 Task: Change the configuration of the board layout of the mark's project to sort by "Labels" in descending order.
Action: Mouse moved to (260, 225)
Screenshot: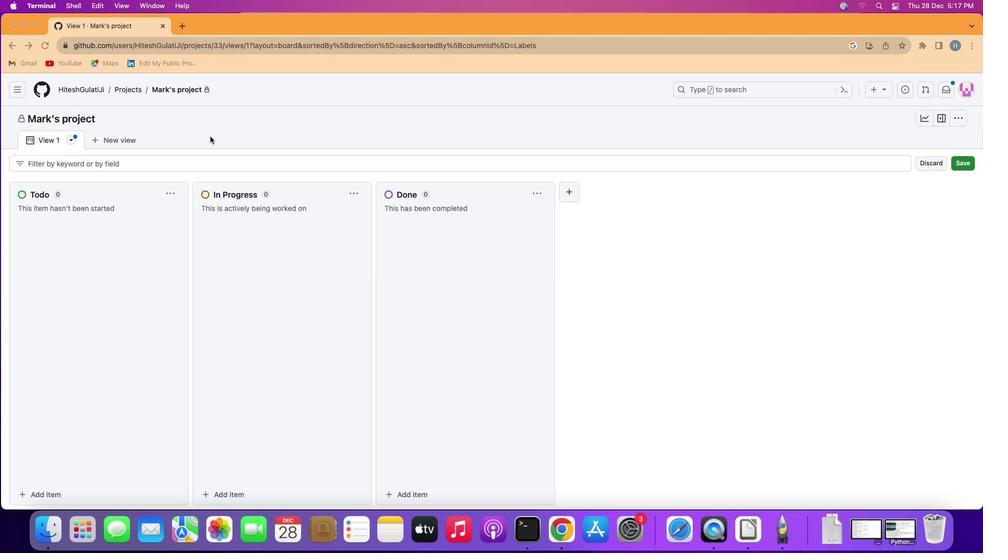 
Action: Mouse pressed left at (260, 225)
Screenshot: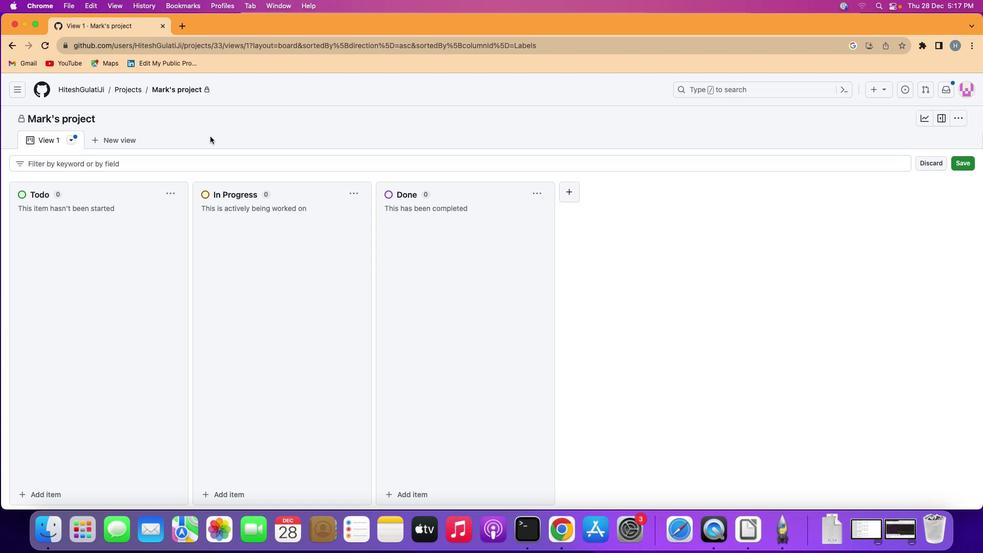 
Action: Mouse moved to (81, 225)
Screenshot: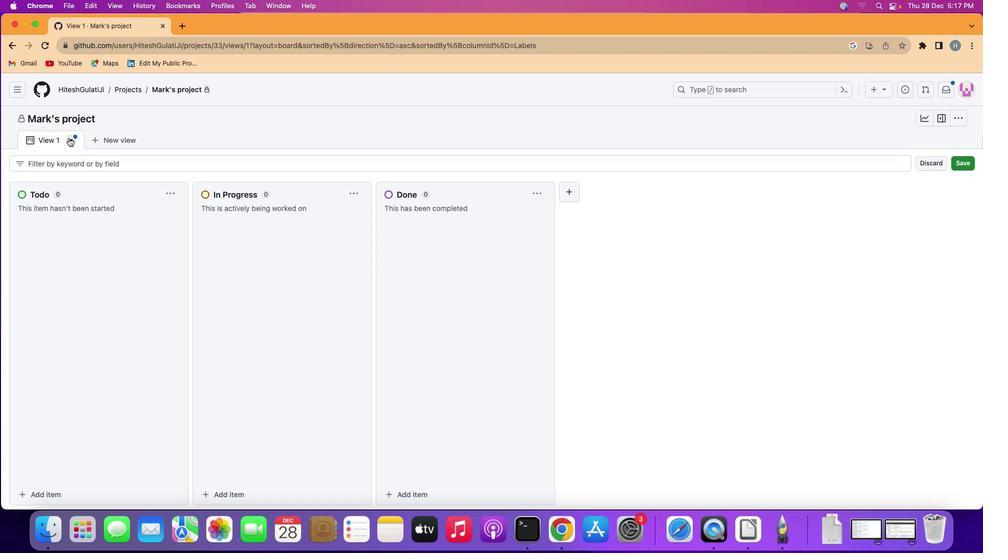 
Action: Mouse pressed left at (81, 225)
Screenshot: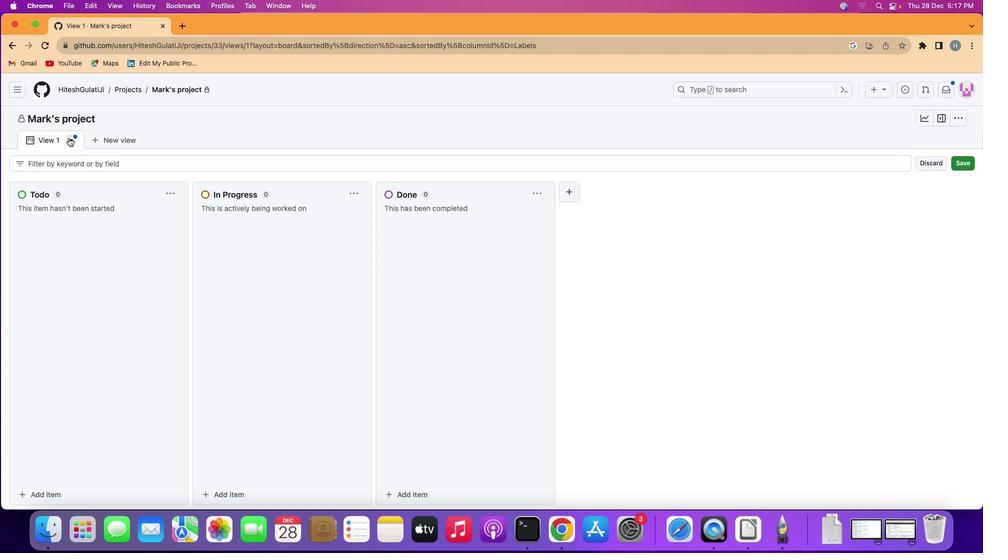 
Action: Mouse moved to (125, 259)
Screenshot: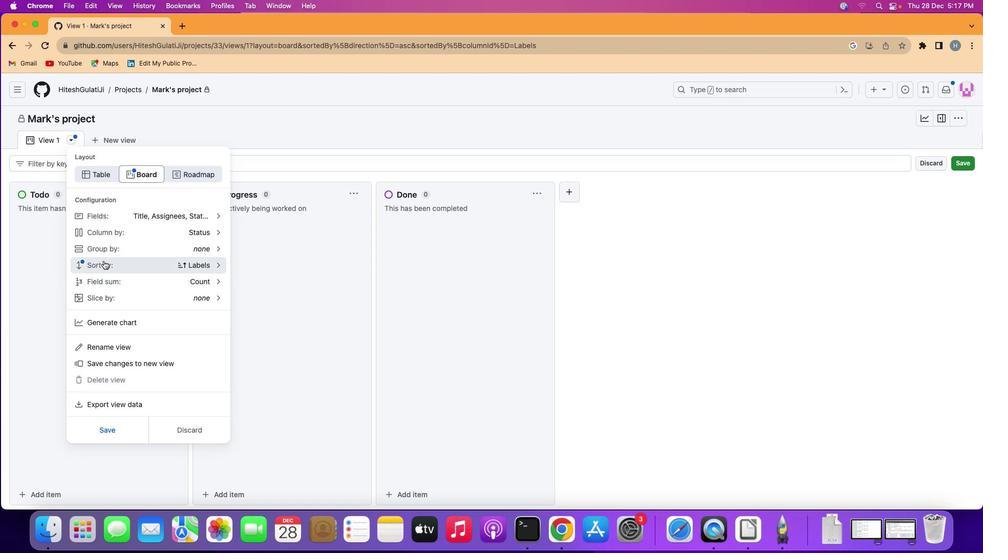 
Action: Mouse pressed left at (125, 259)
Screenshot: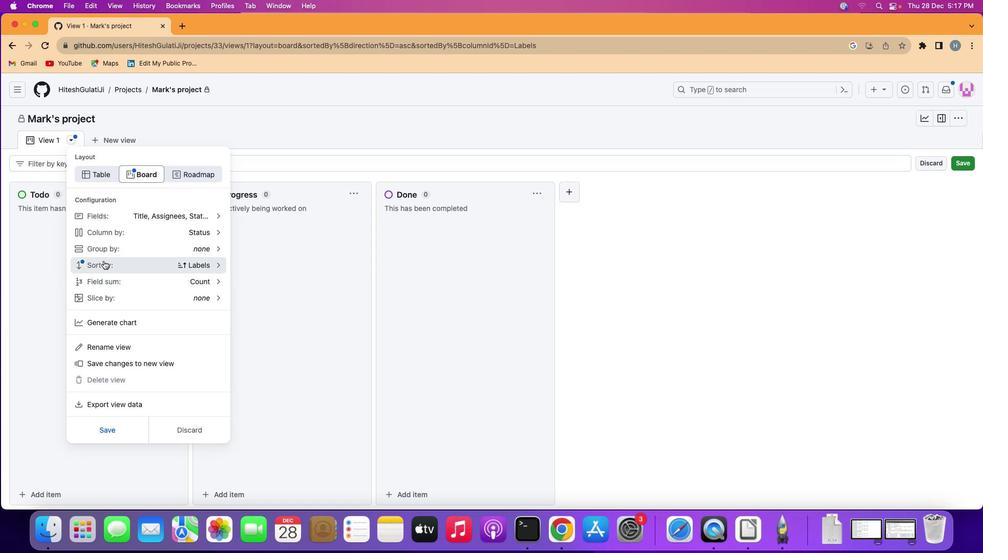 
Action: Mouse moved to (226, 254)
Screenshot: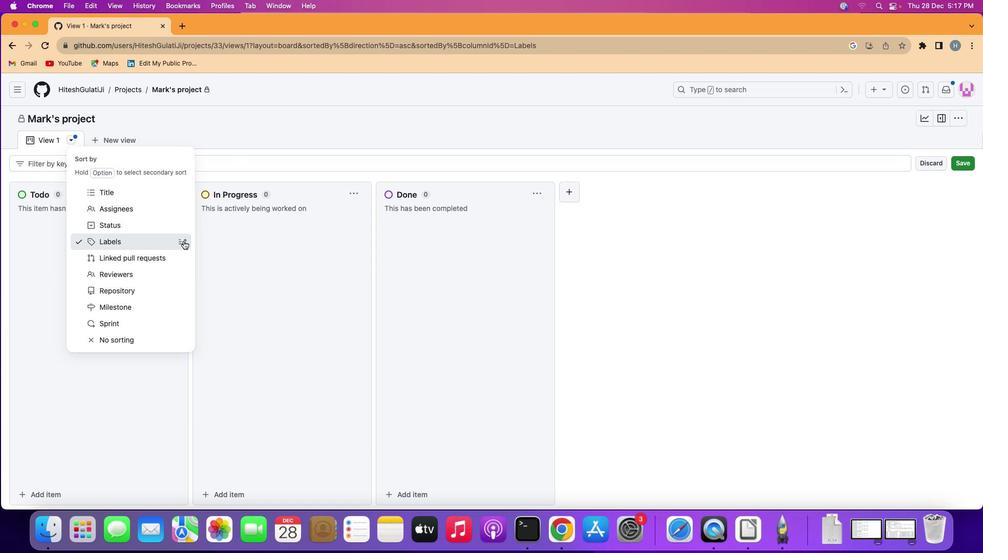 
Action: Mouse pressed left at (226, 254)
Screenshot: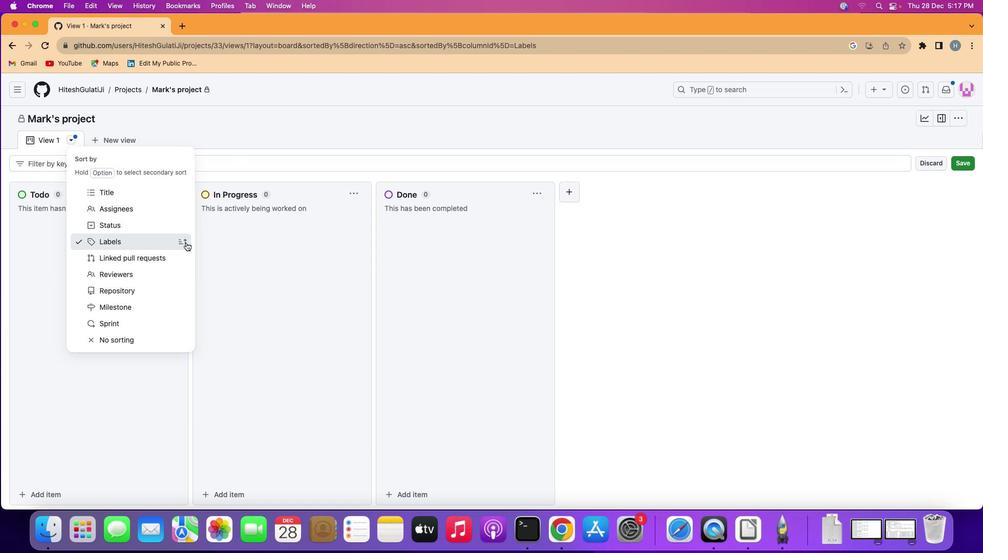 
Action: Mouse moved to (352, 256)
Screenshot: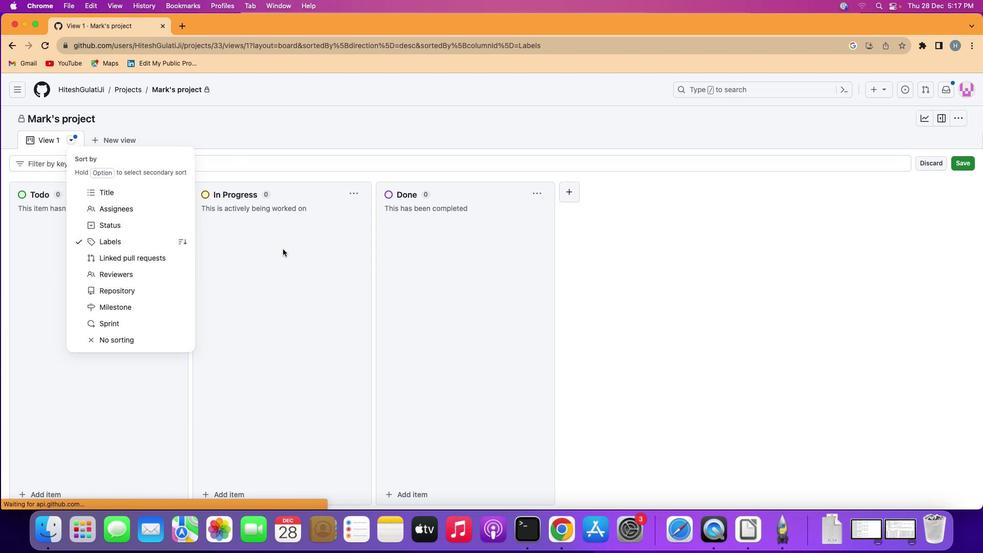 
